 Task: Add the task  Design and implement a disaster recovery plan for an organization's IT infrastructure to the section Agile Amigos in the project AgileBoost and add a Due Date to the respective task as 2024/05/02
Action: Mouse moved to (84, 323)
Screenshot: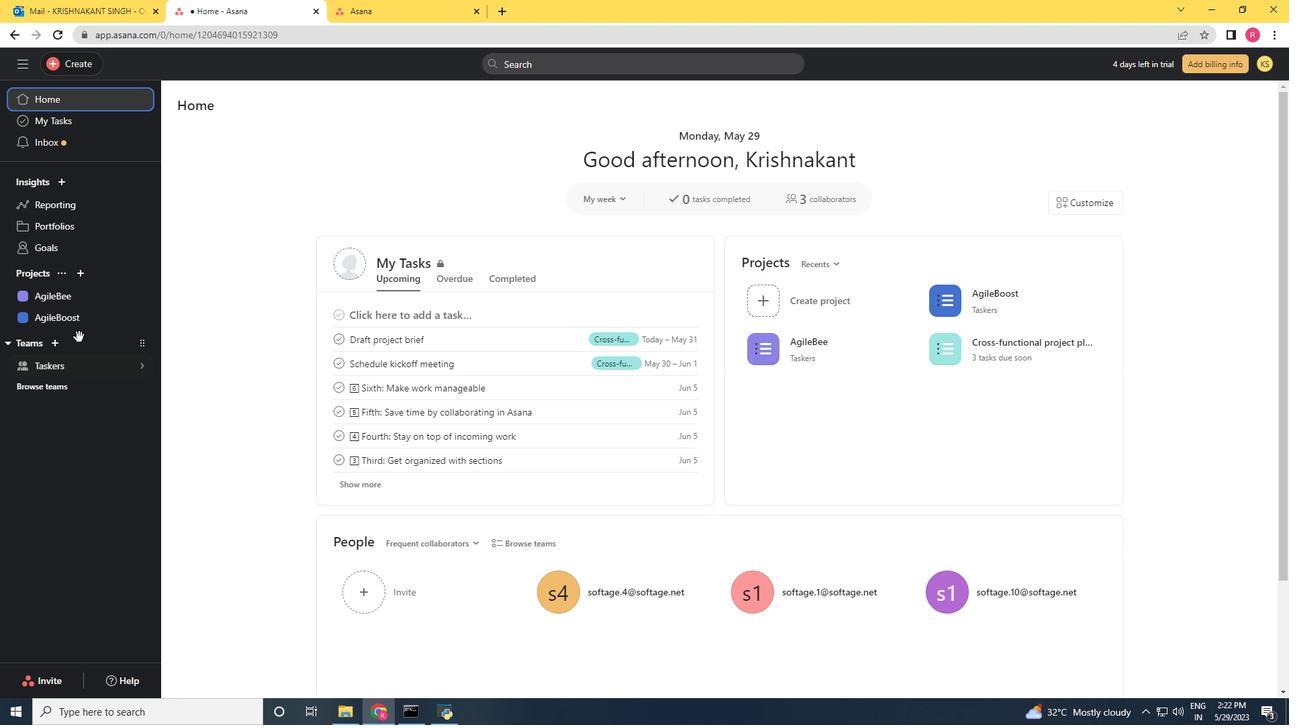 
Action: Mouse pressed left at (84, 323)
Screenshot: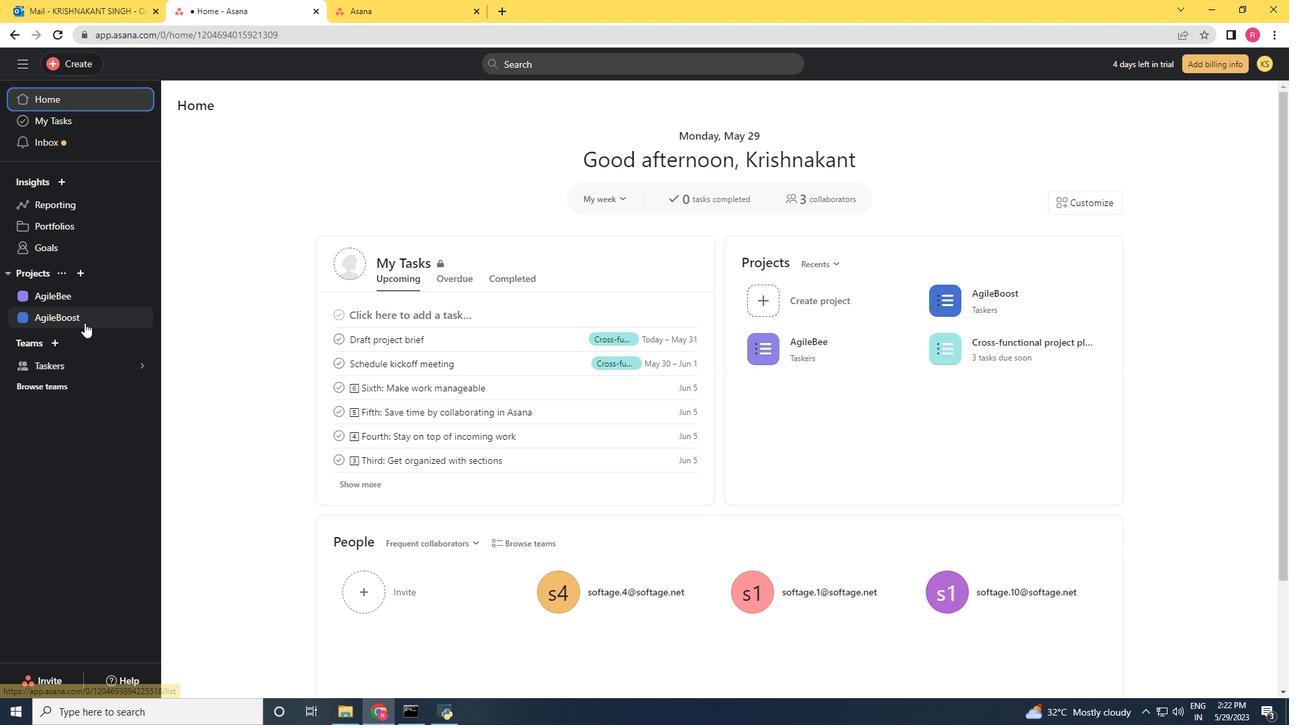 
Action: Mouse moved to (707, 293)
Screenshot: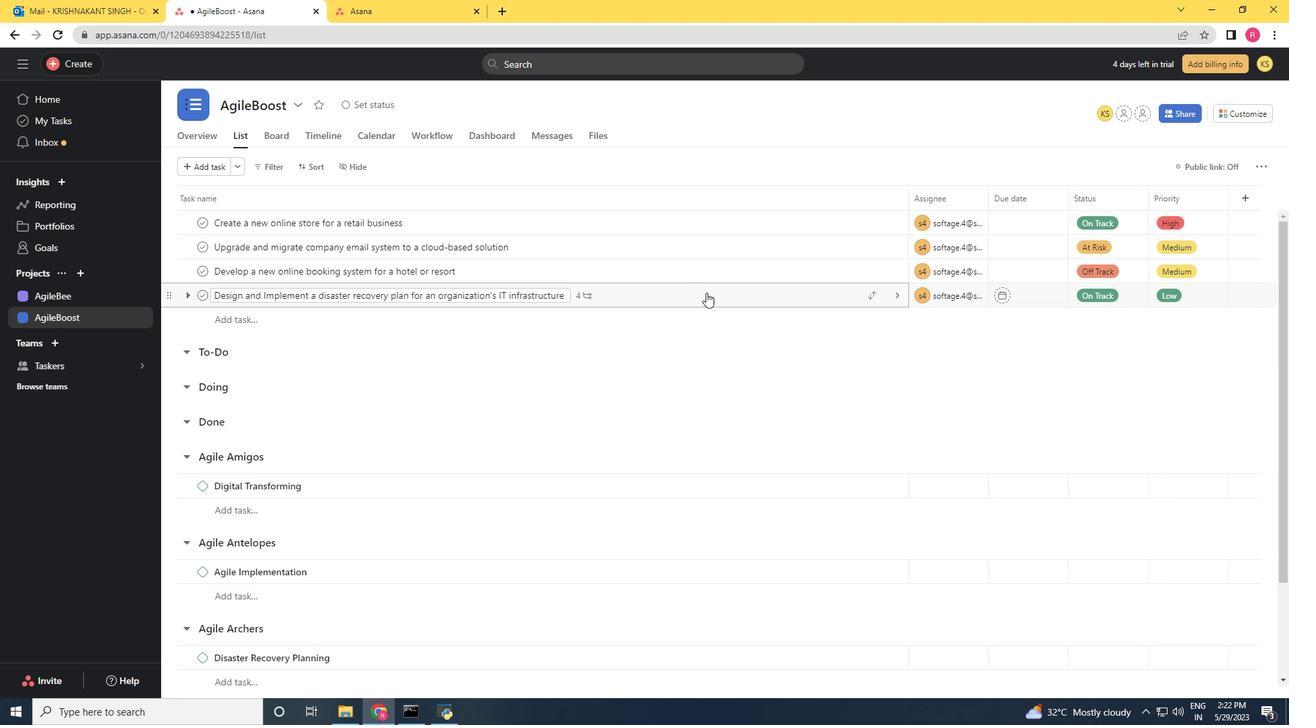 
Action: Mouse pressed left at (707, 293)
Screenshot: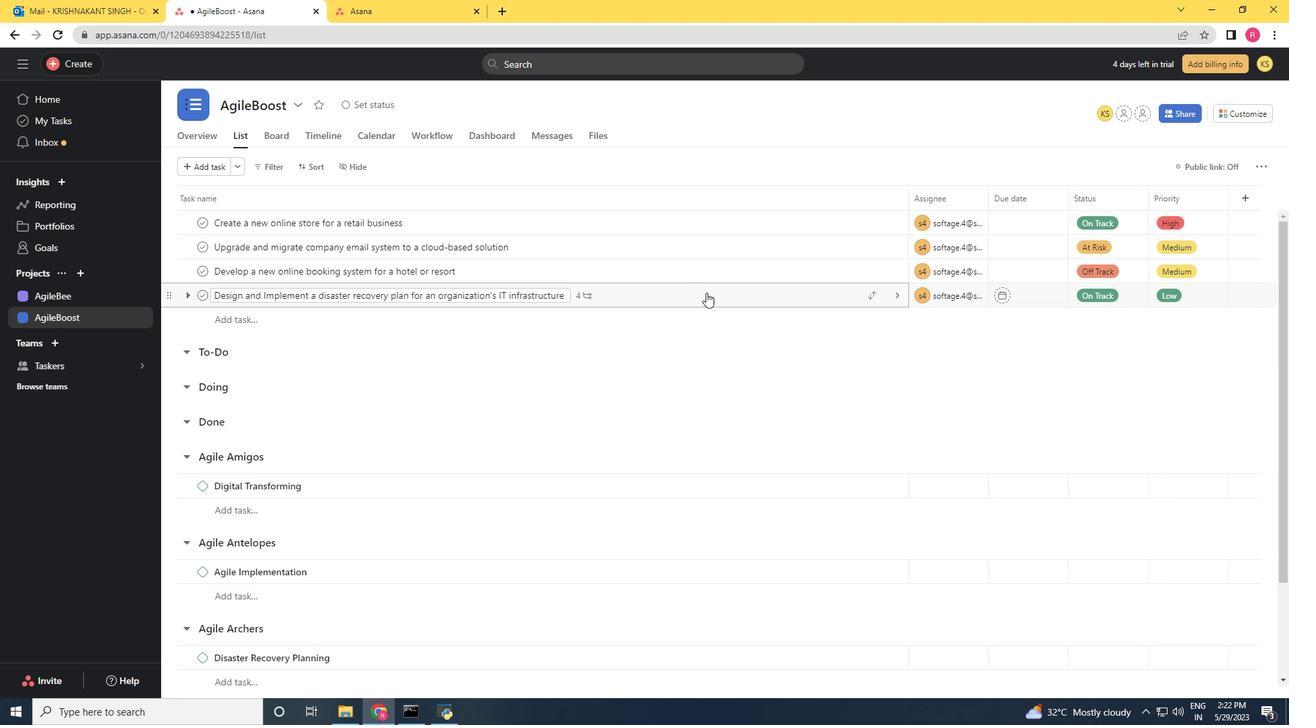 
Action: Mouse moved to (1258, 165)
Screenshot: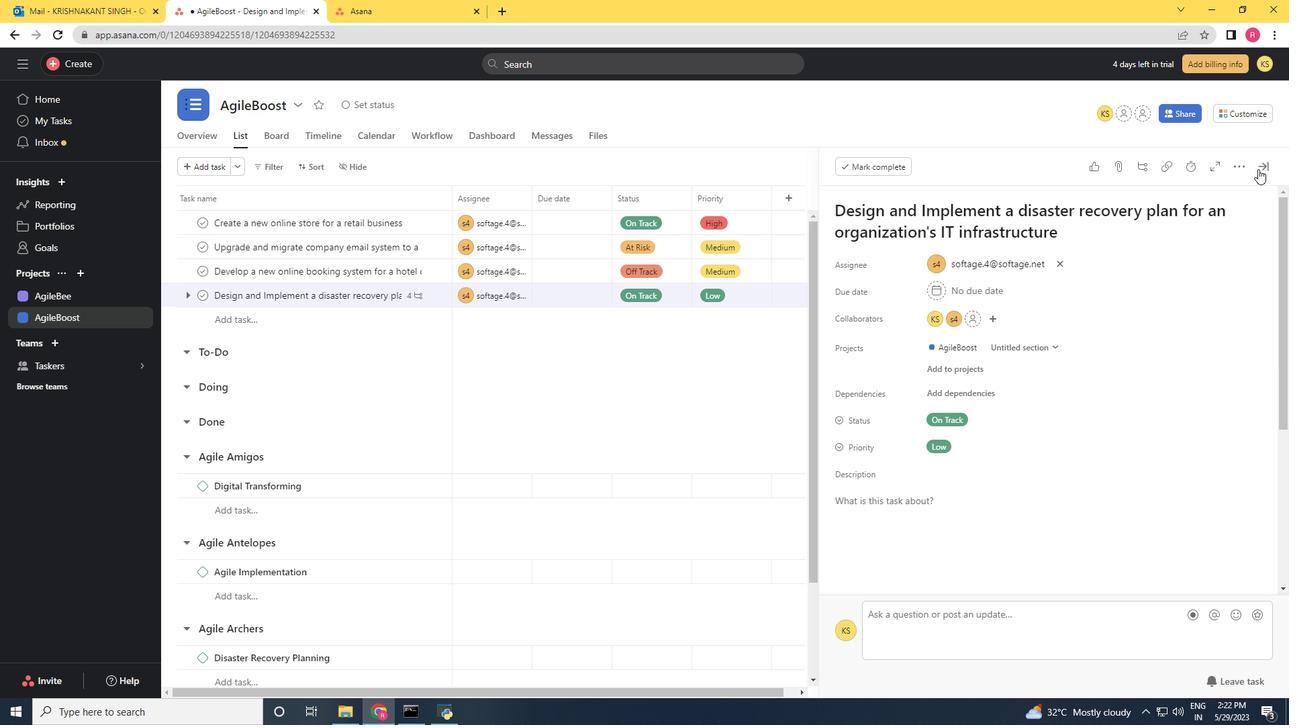 
Action: Mouse pressed left at (1258, 165)
Screenshot: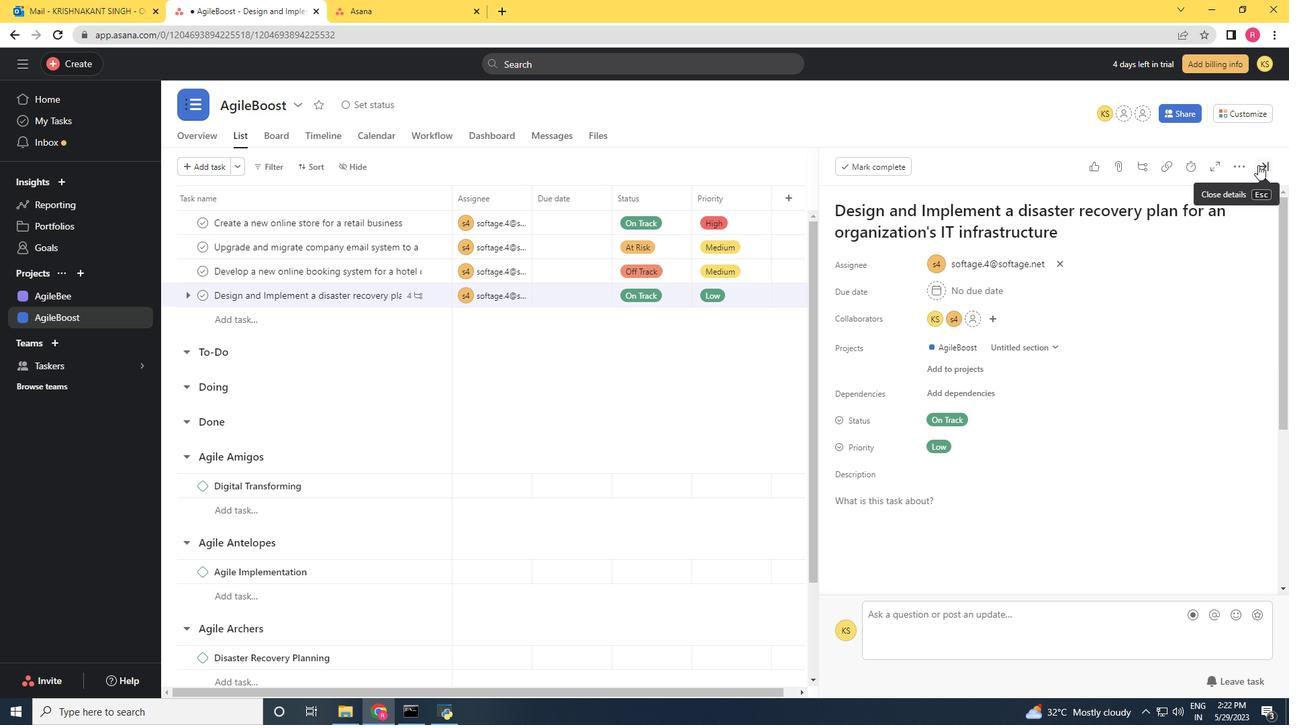 
Action: Mouse moved to (874, 295)
Screenshot: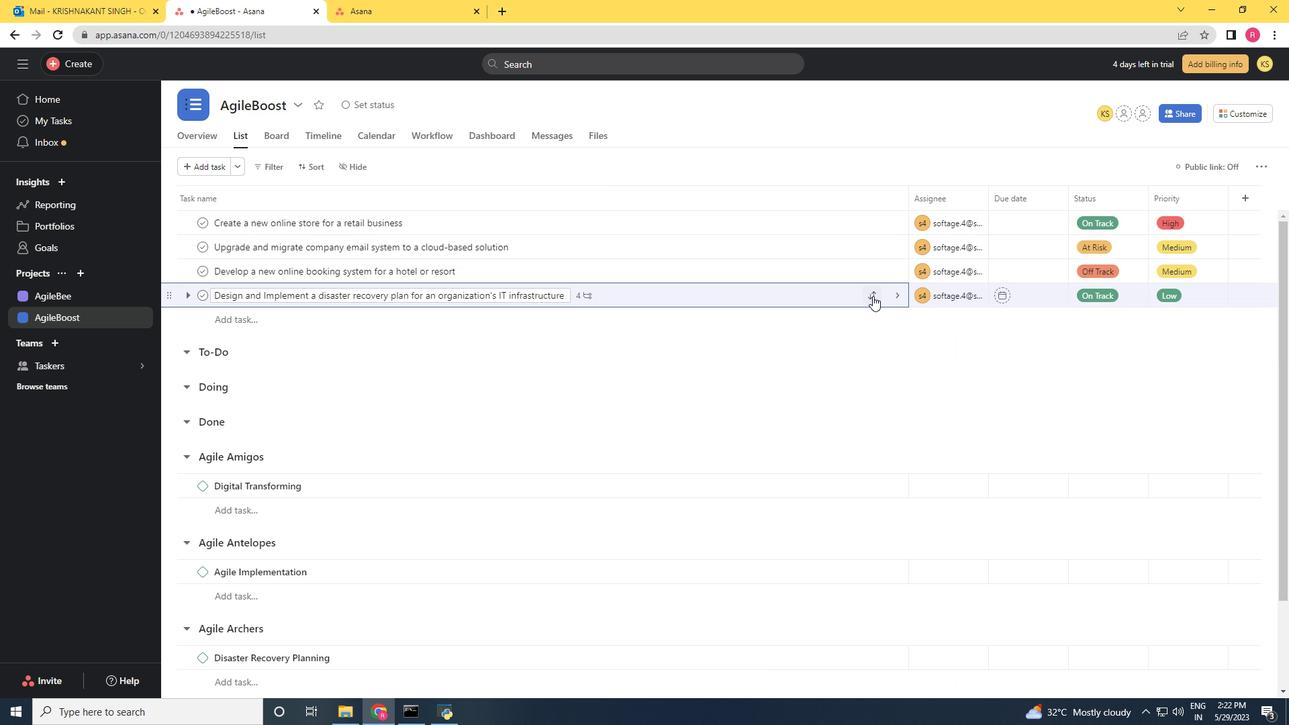 
Action: Mouse pressed left at (874, 295)
Screenshot: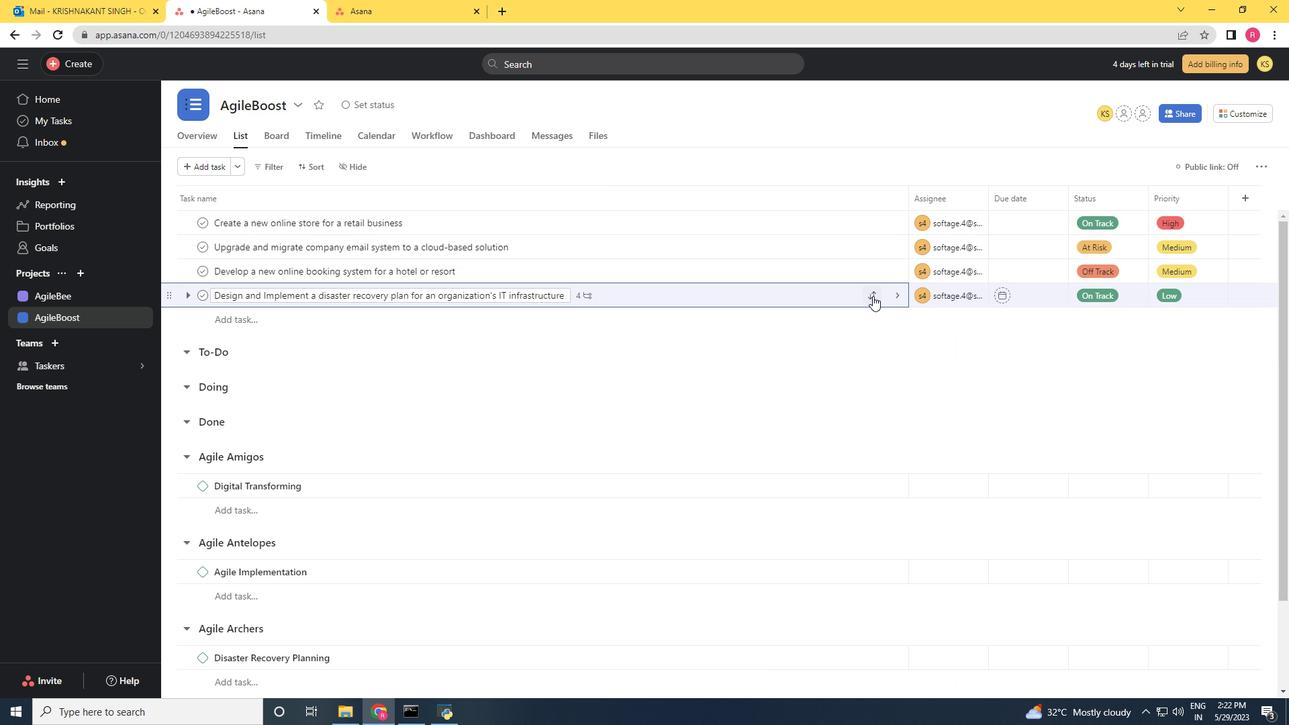 
Action: Mouse moved to (792, 452)
Screenshot: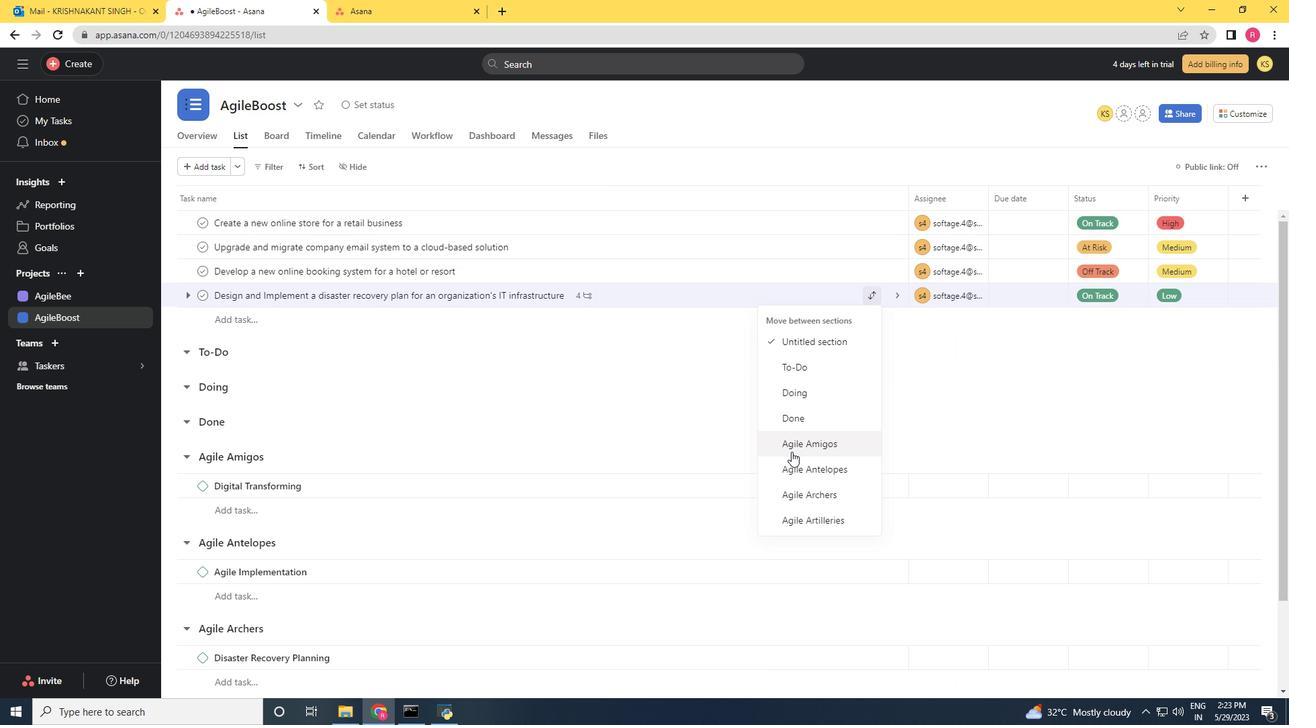 
Action: Mouse pressed left at (792, 452)
Screenshot: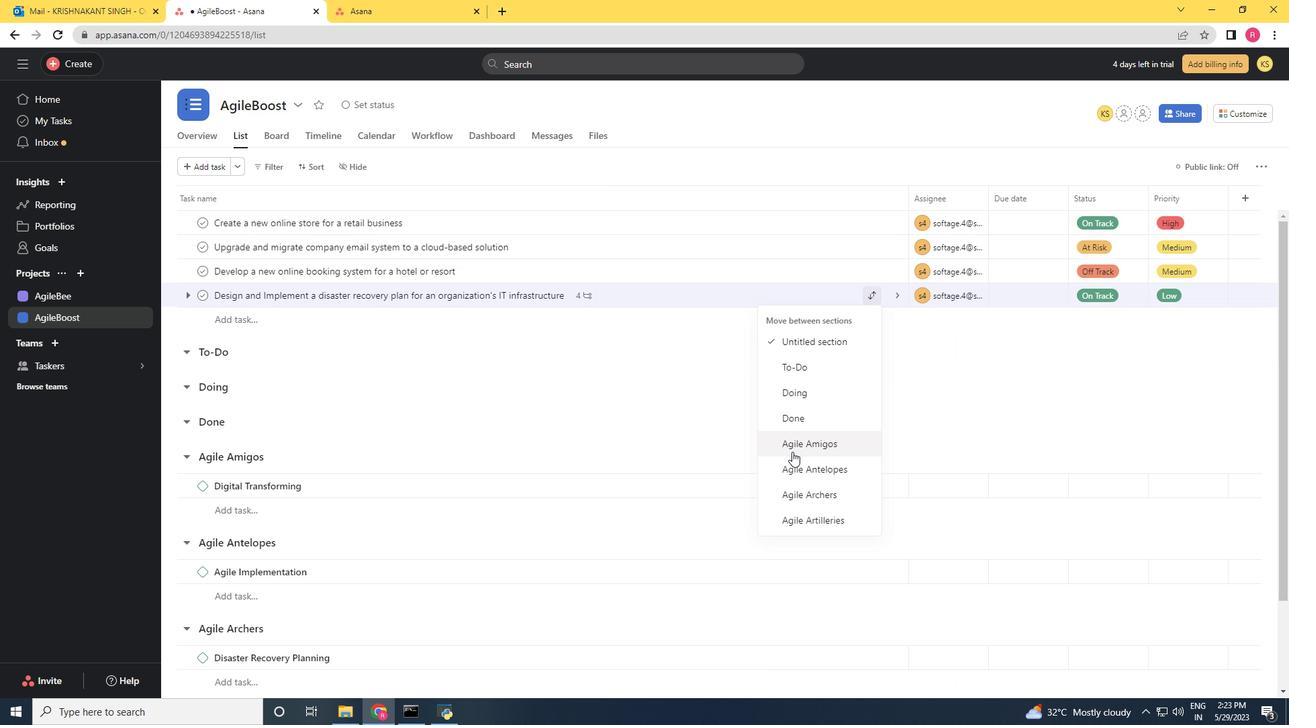 
Action: Mouse moved to (1023, 460)
Screenshot: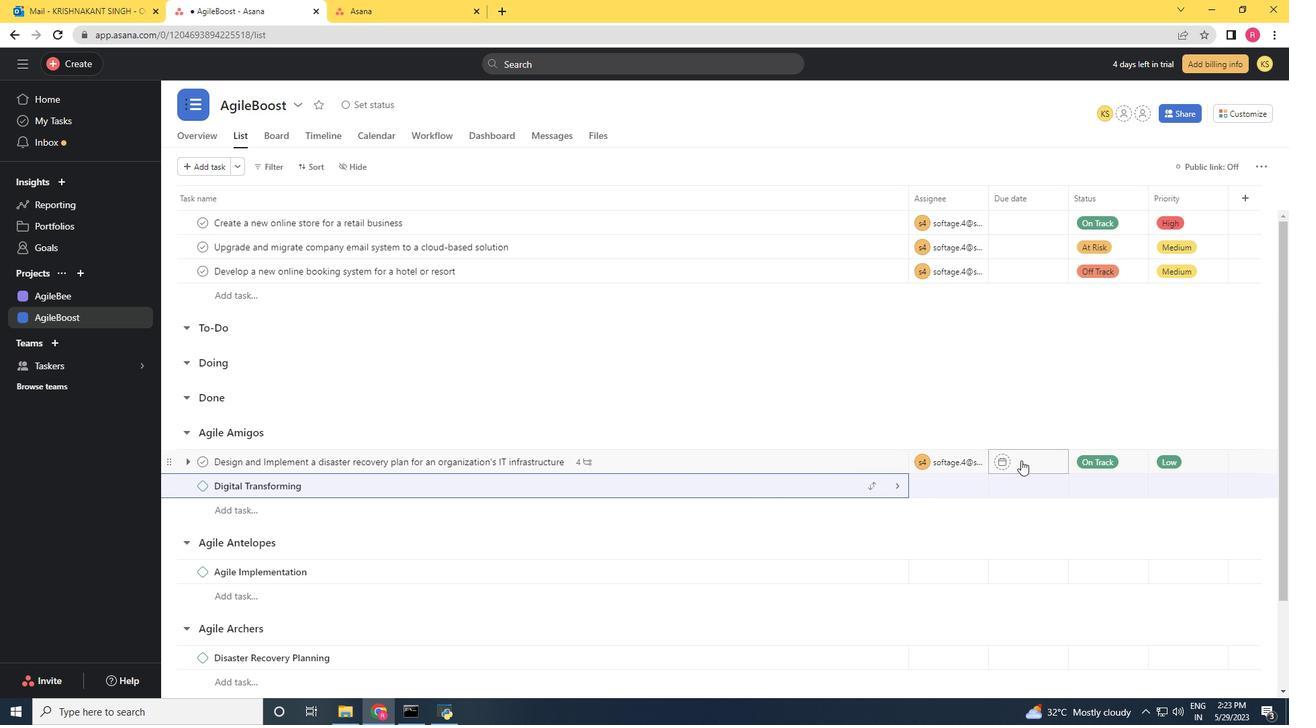 
Action: Mouse pressed left at (1021, 460)
Screenshot: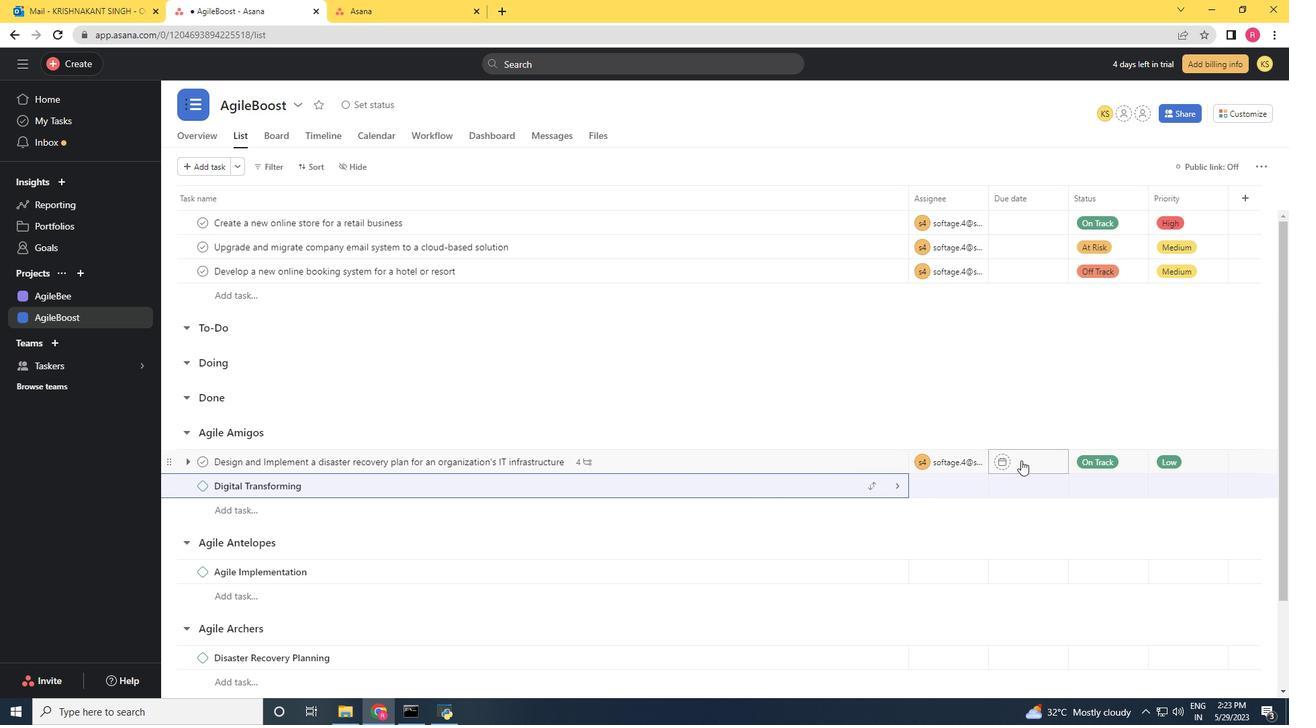 
Action: Mouse moved to (1158, 245)
Screenshot: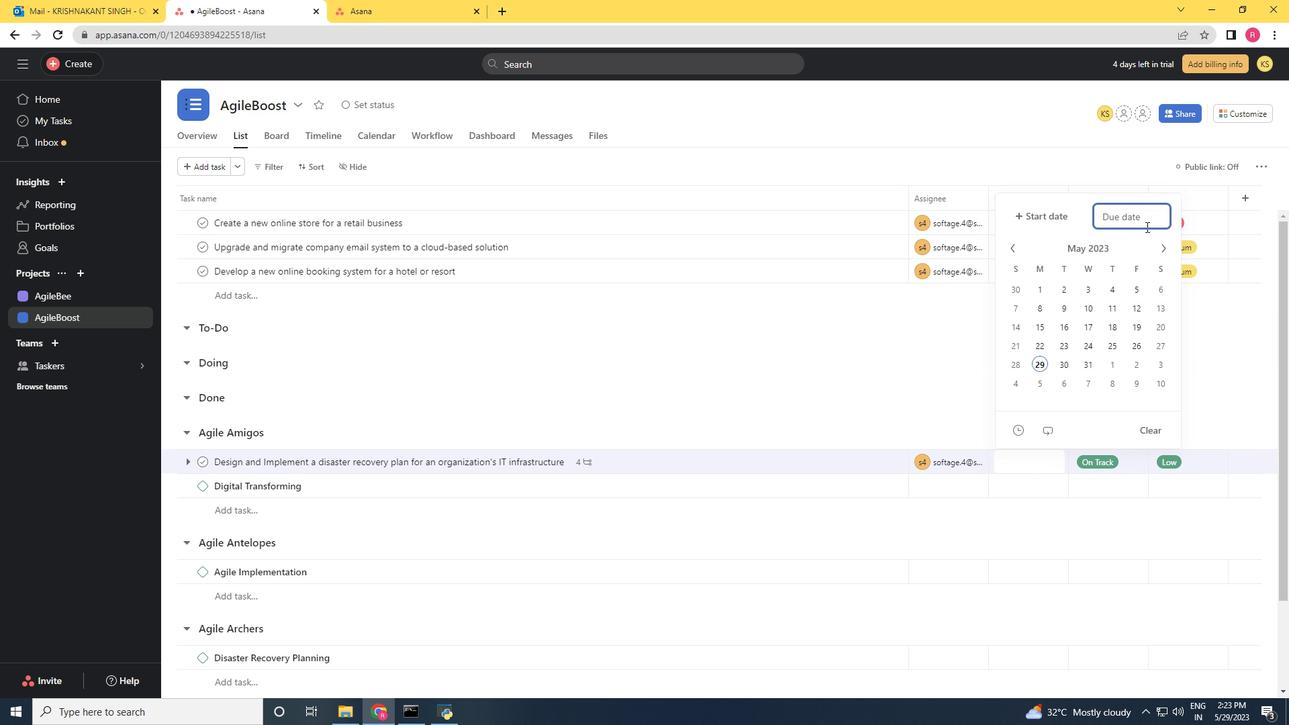 
Action: Mouse pressed left at (1158, 245)
Screenshot: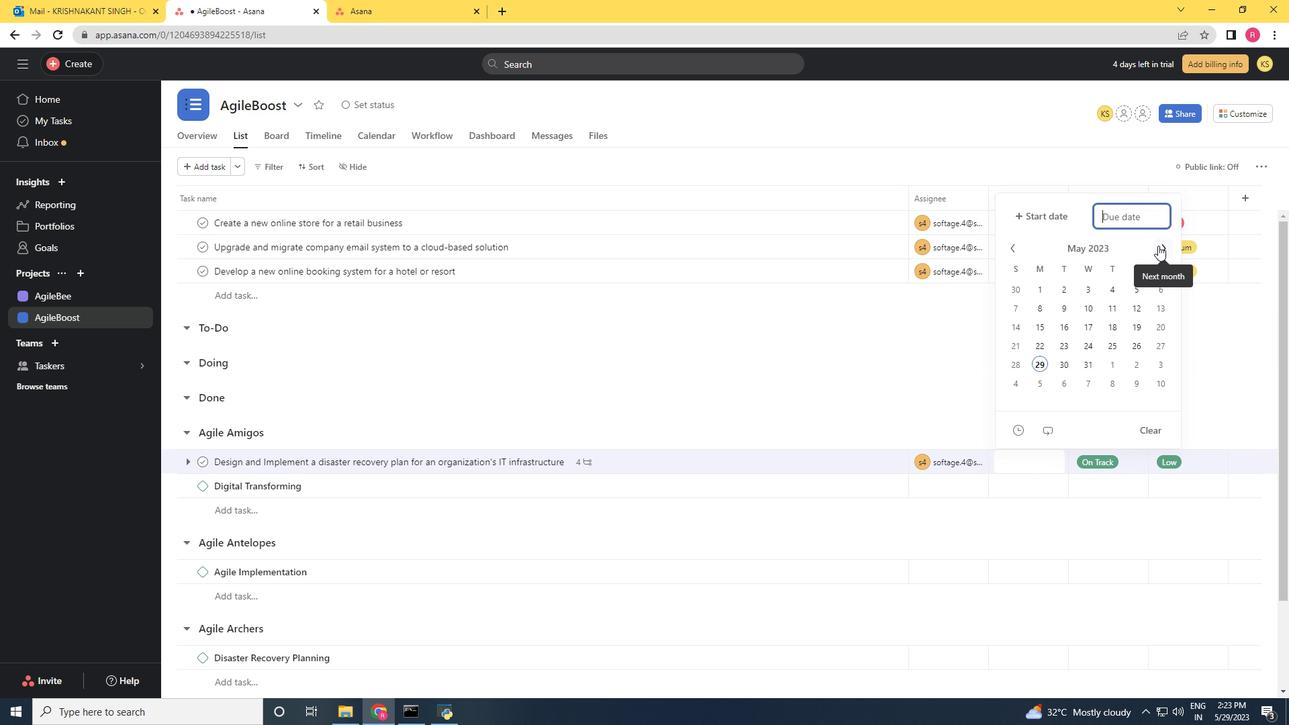 
Action: Mouse pressed left at (1158, 245)
Screenshot: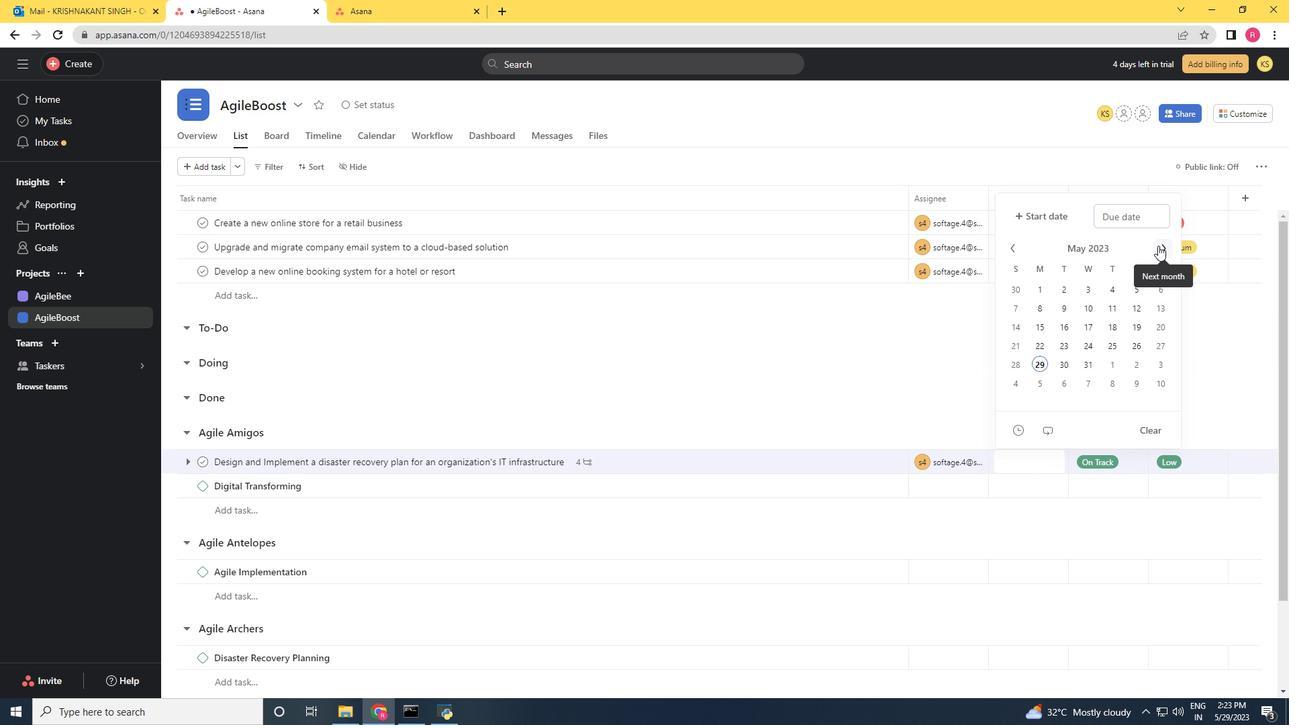 
Action: Mouse pressed left at (1158, 245)
Screenshot: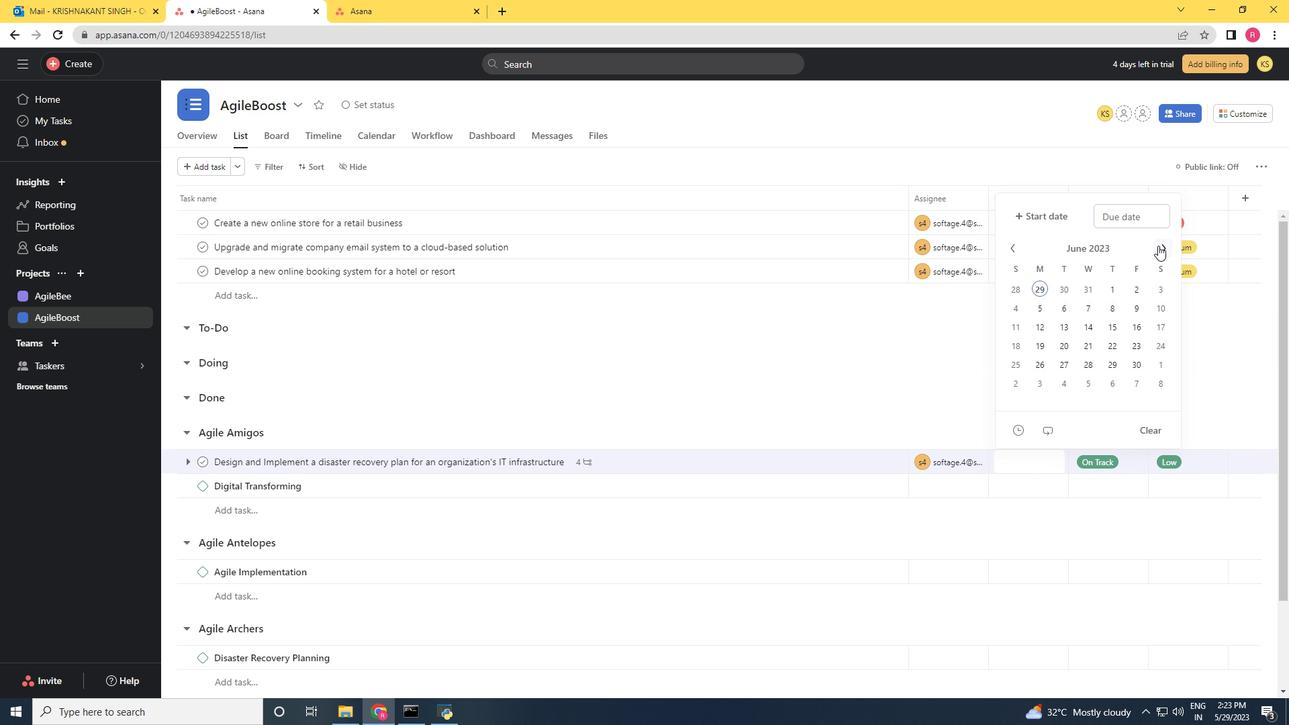 
Action: Mouse pressed left at (1158, 245)
Screenshot: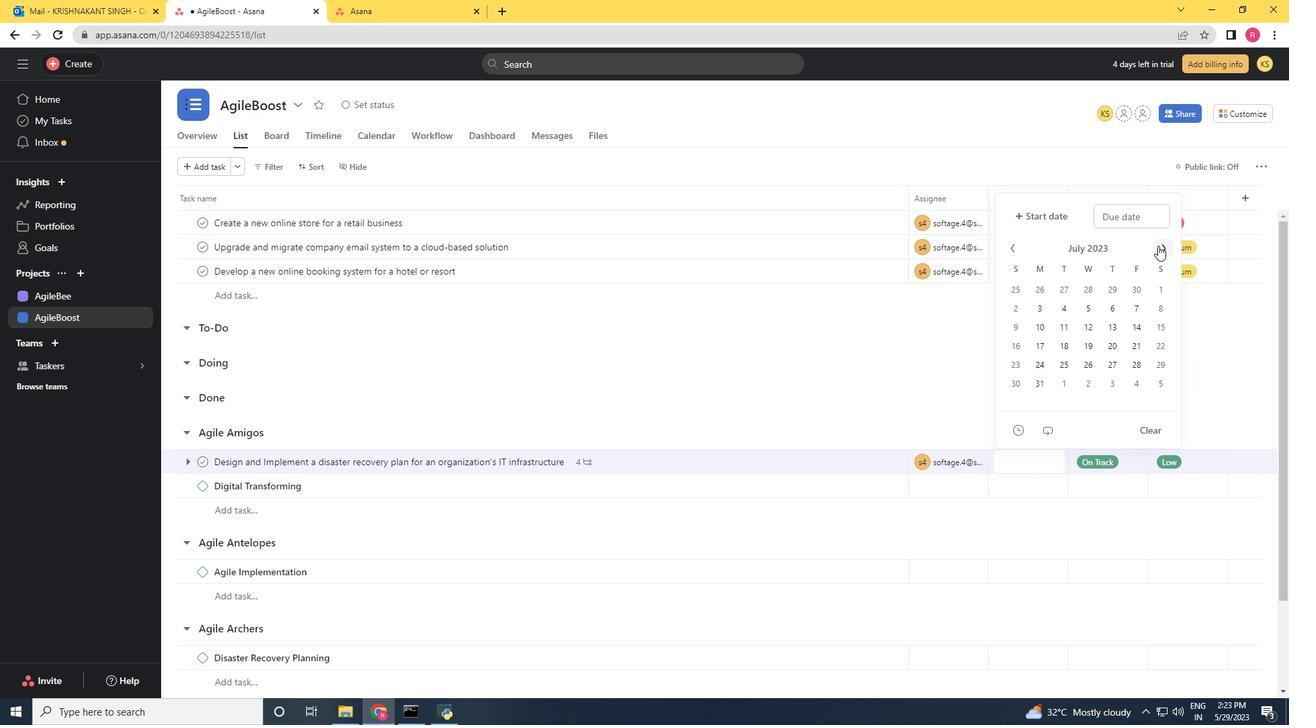 
Action: Mouse pressed left at (1158, 245)
Screenshot: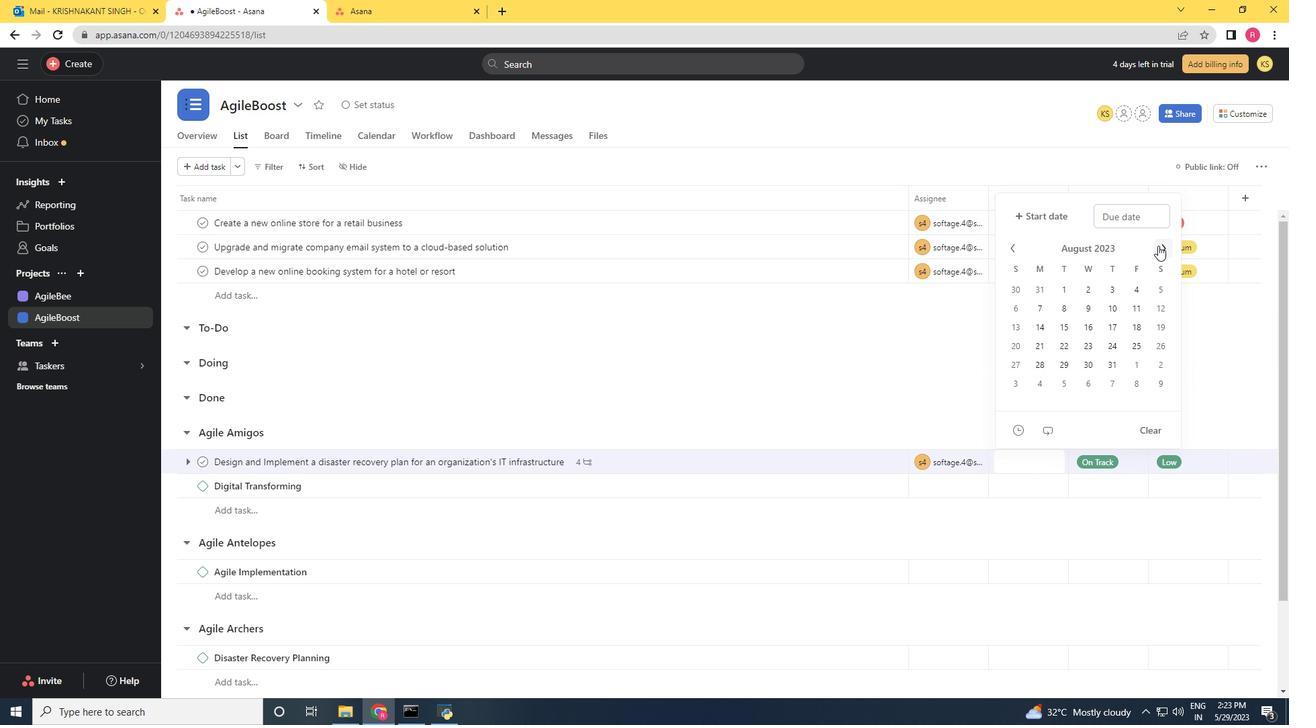 
Action: Mouse pressed left at (1158, 245)
Screenshot: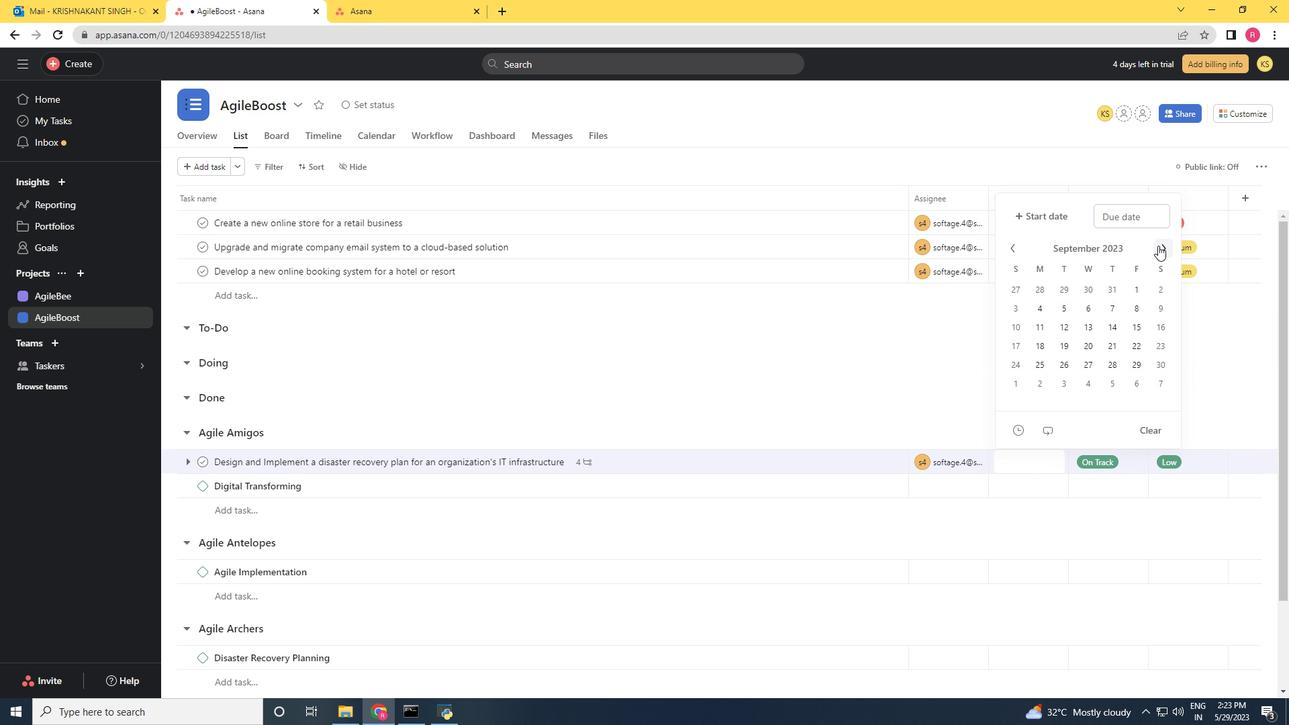 
Action: Mouse pressed left at (1158, 245)
Screenshot: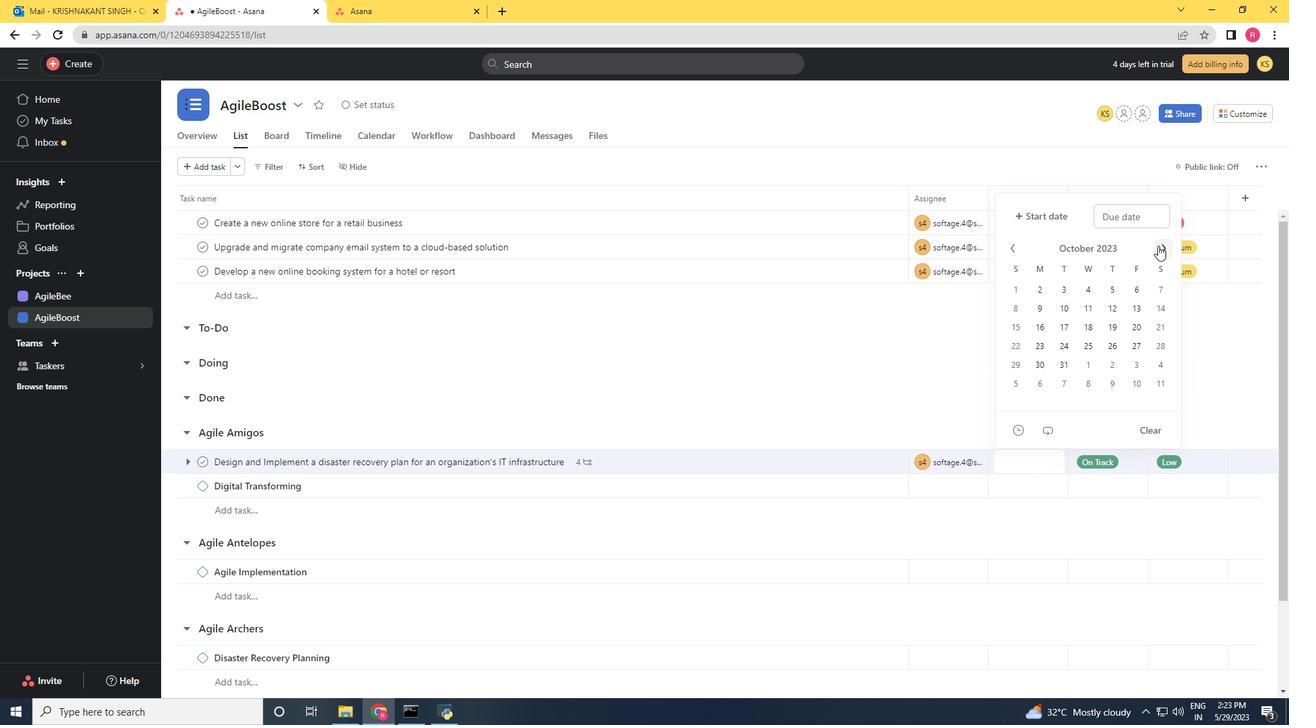 
Action: Mouse pressed left at (1158, 245)
Screenshot: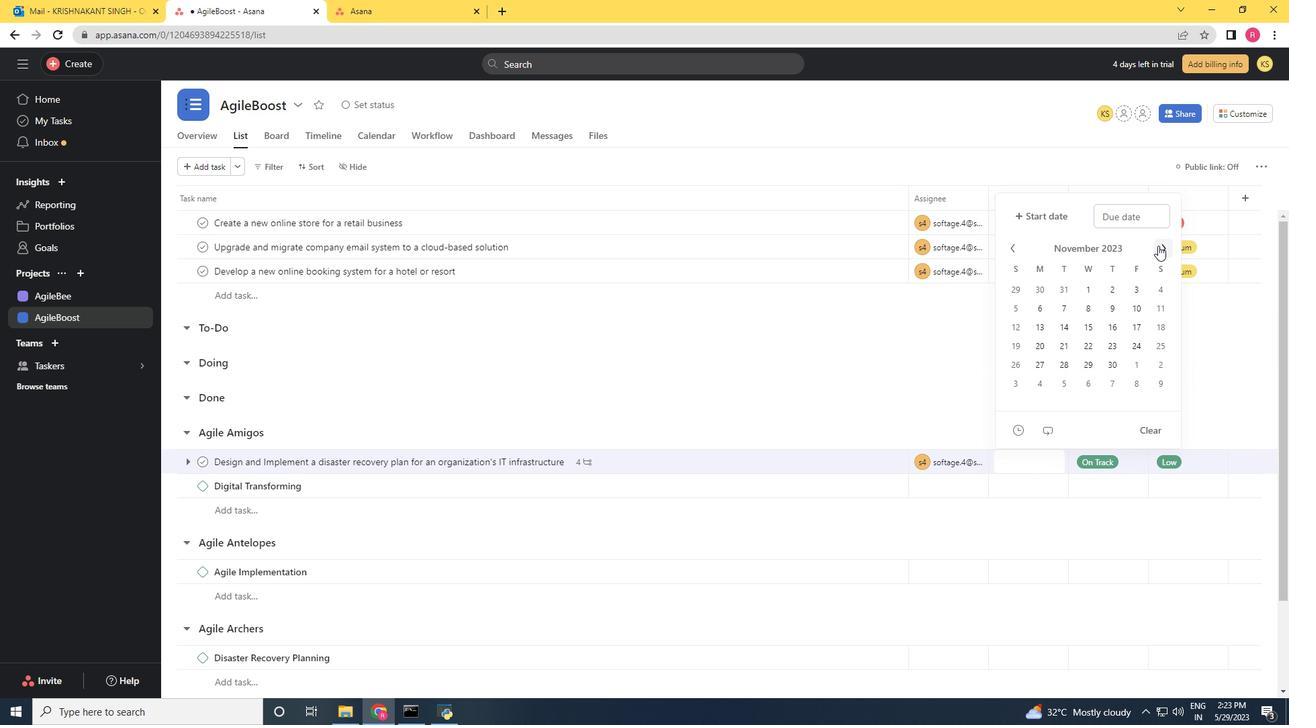 
Action: Mouse pressed left at (1158, 245)
Screenshot: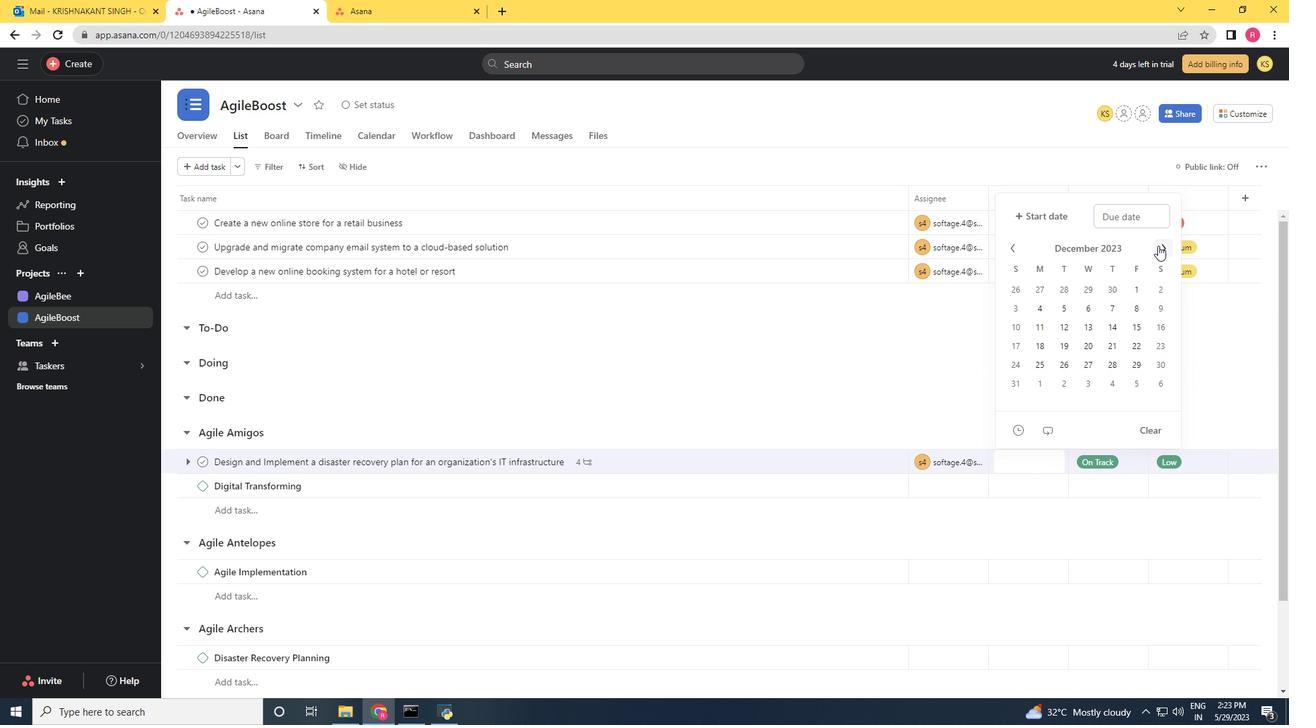 
Action: Mouse pressed left at (1158, 245)
Screenshot: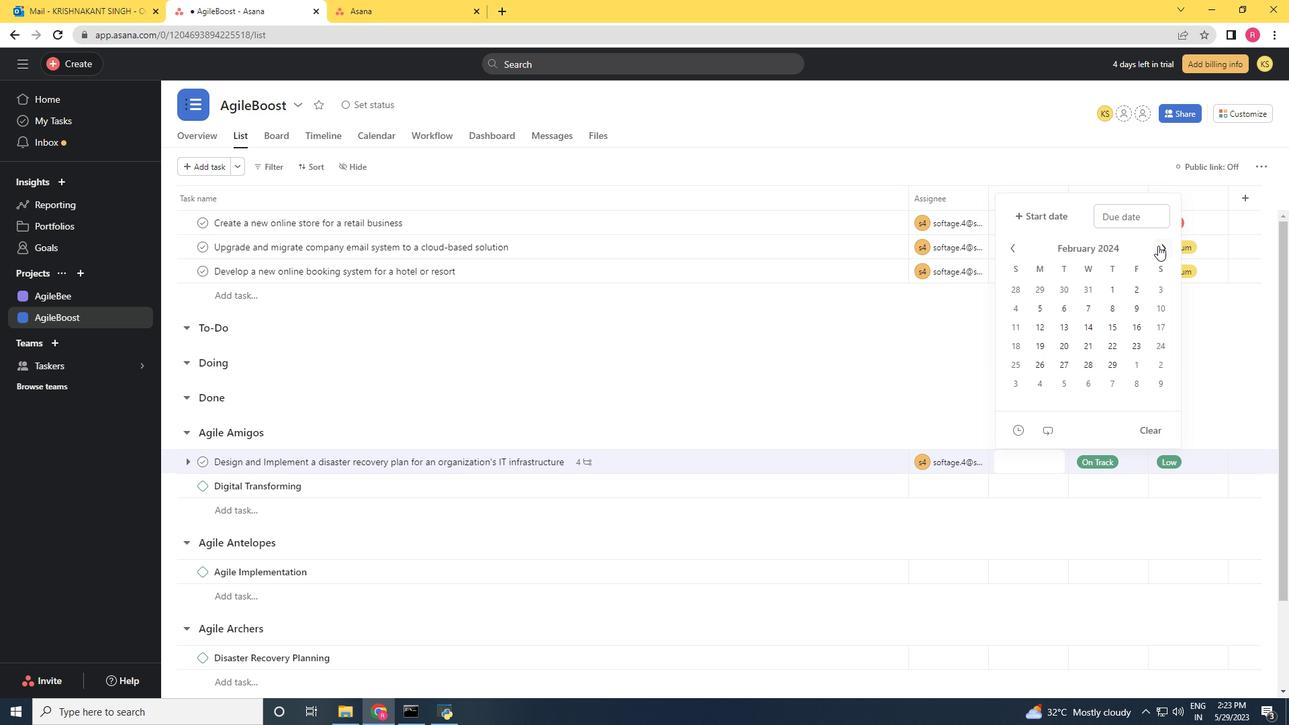 
Action: Mouse pressed left at (1158, 245)
Screenshot: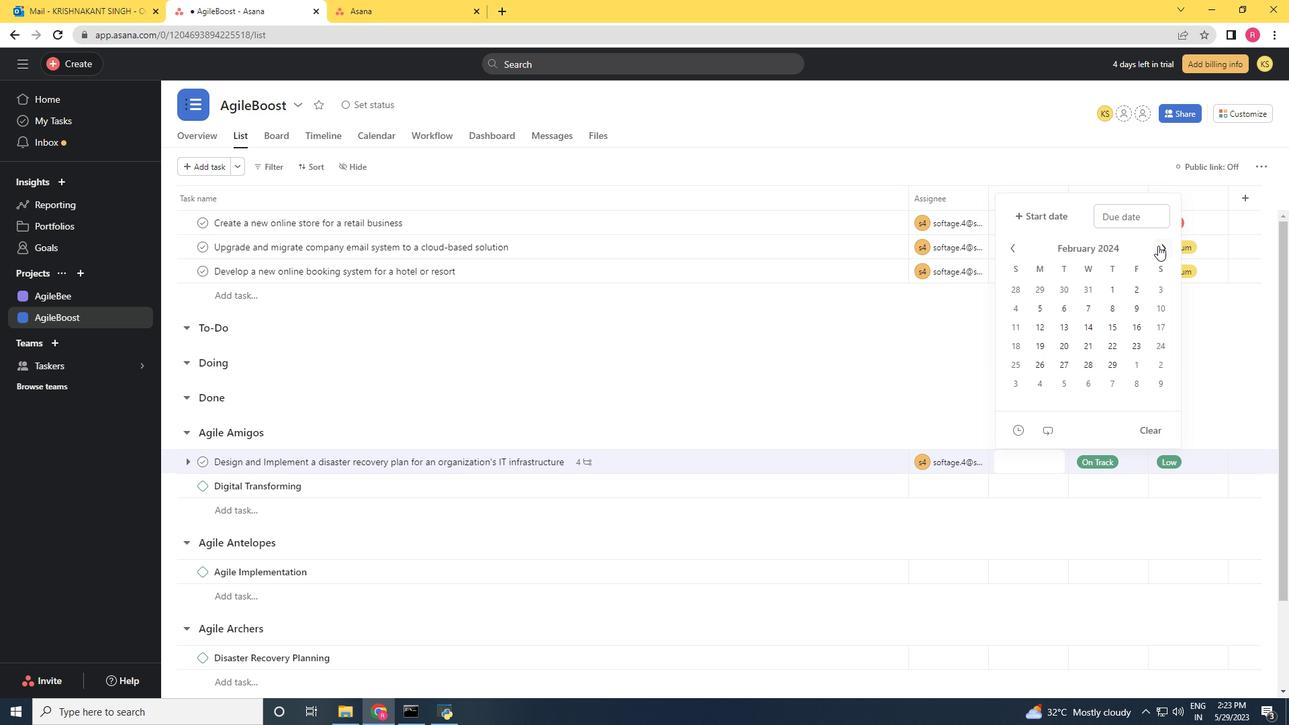 
Action: Mouse pressed left at (1158, 245)
Screenshot: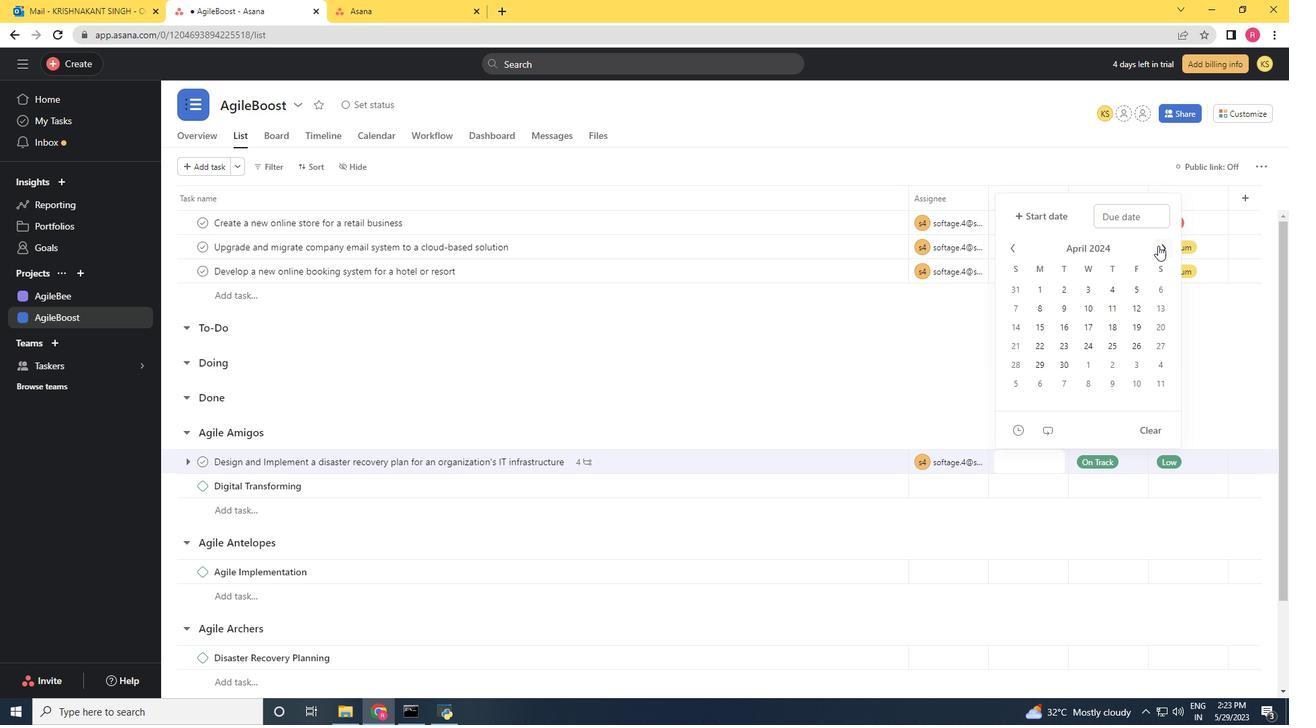 
Action: Mouse moved to (1110, 285)
Screenshot: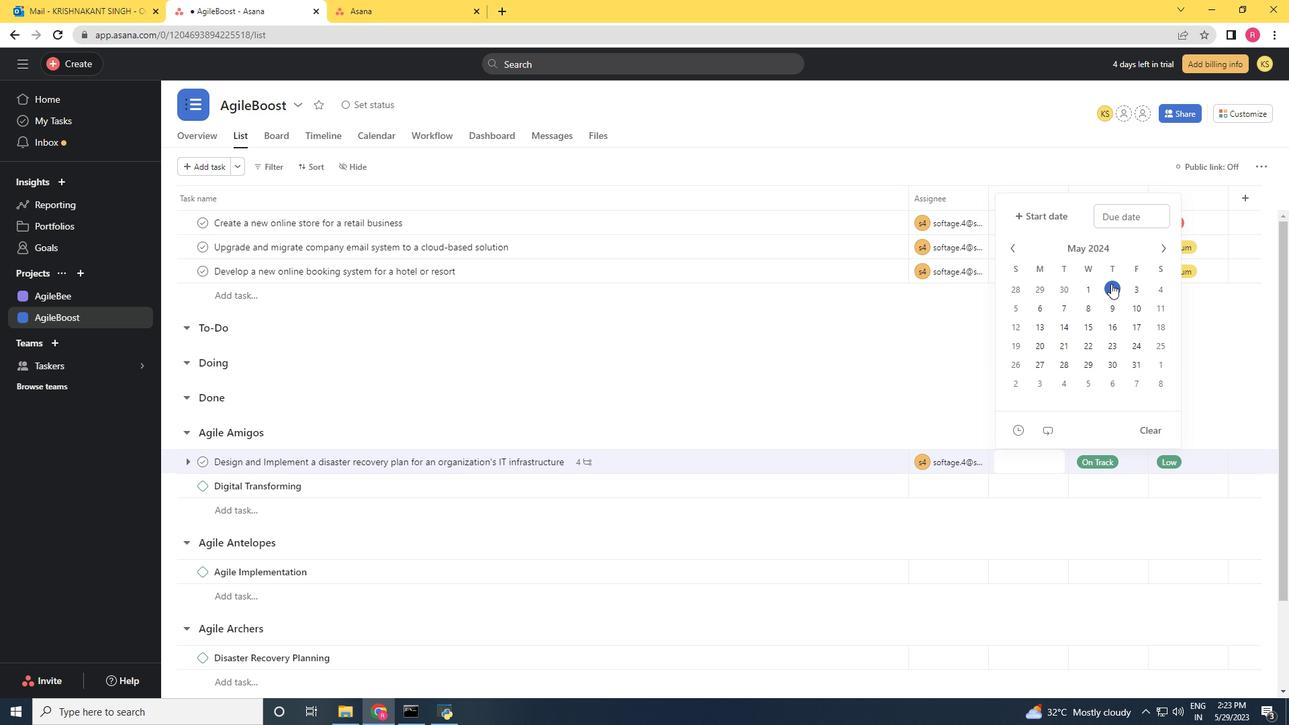 
Action: Mouse pressed left at (1110, 285)
Screenshot: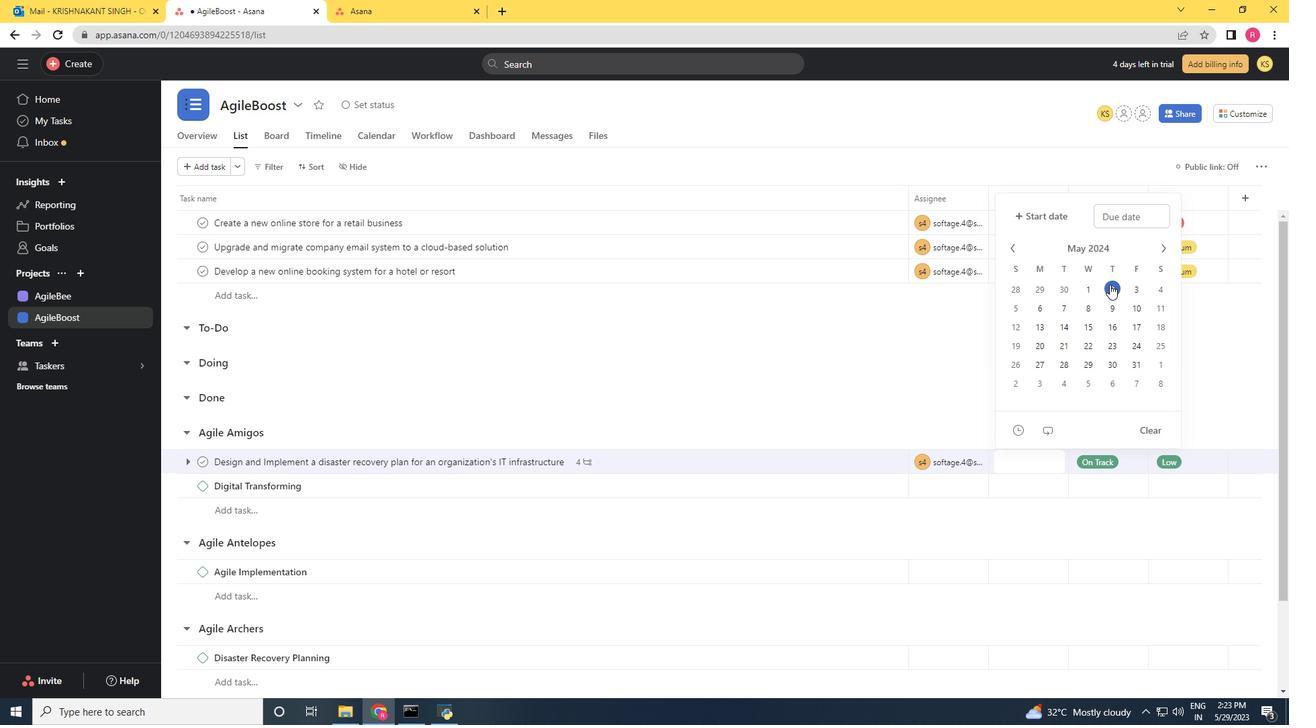 
Action: Mouse moved to (71, 468)
Screenshot: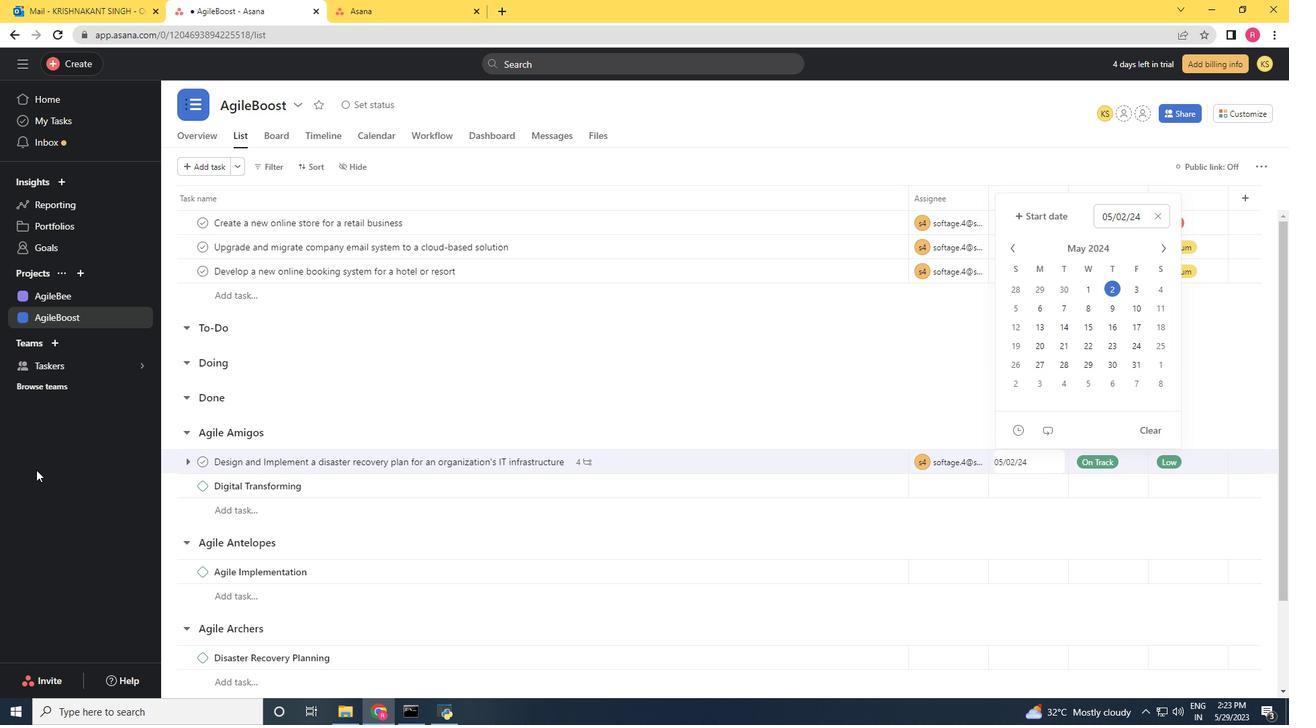 
Action: Mouse pressed left at (71, 468)
Screenshot: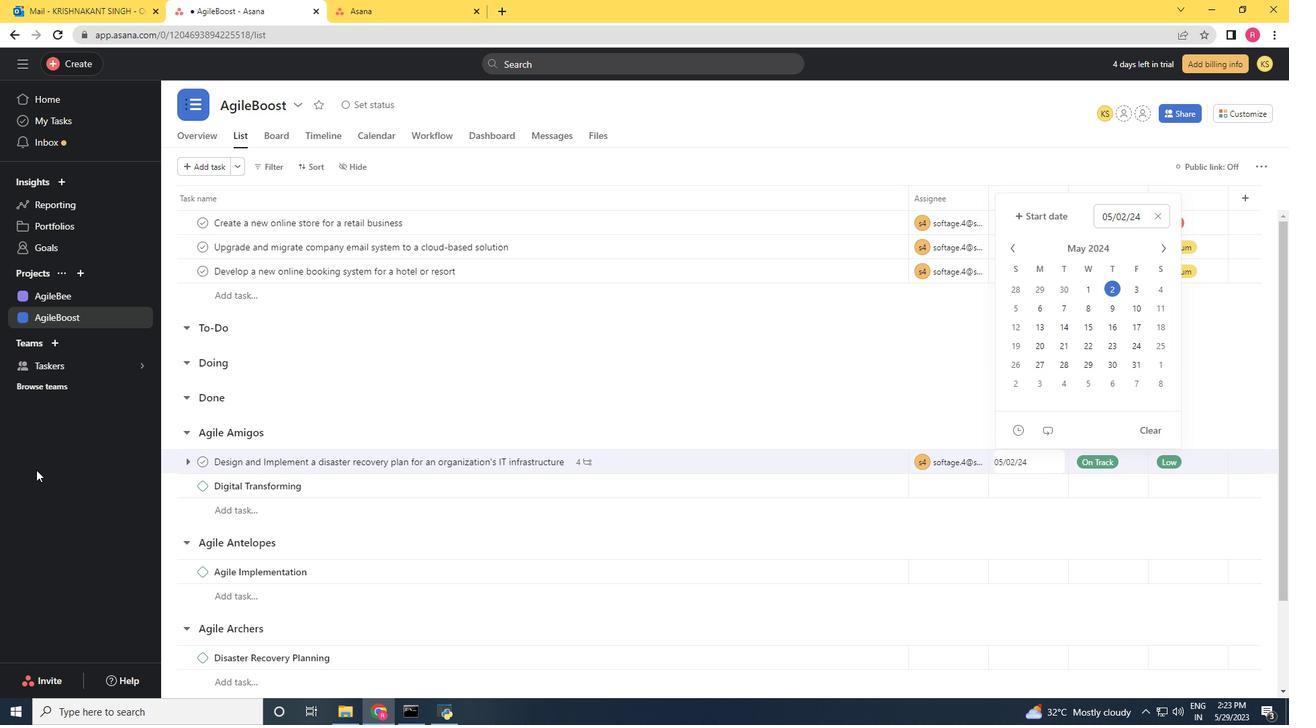 
Action: Mouse moved to (71, 468)
Screenshot: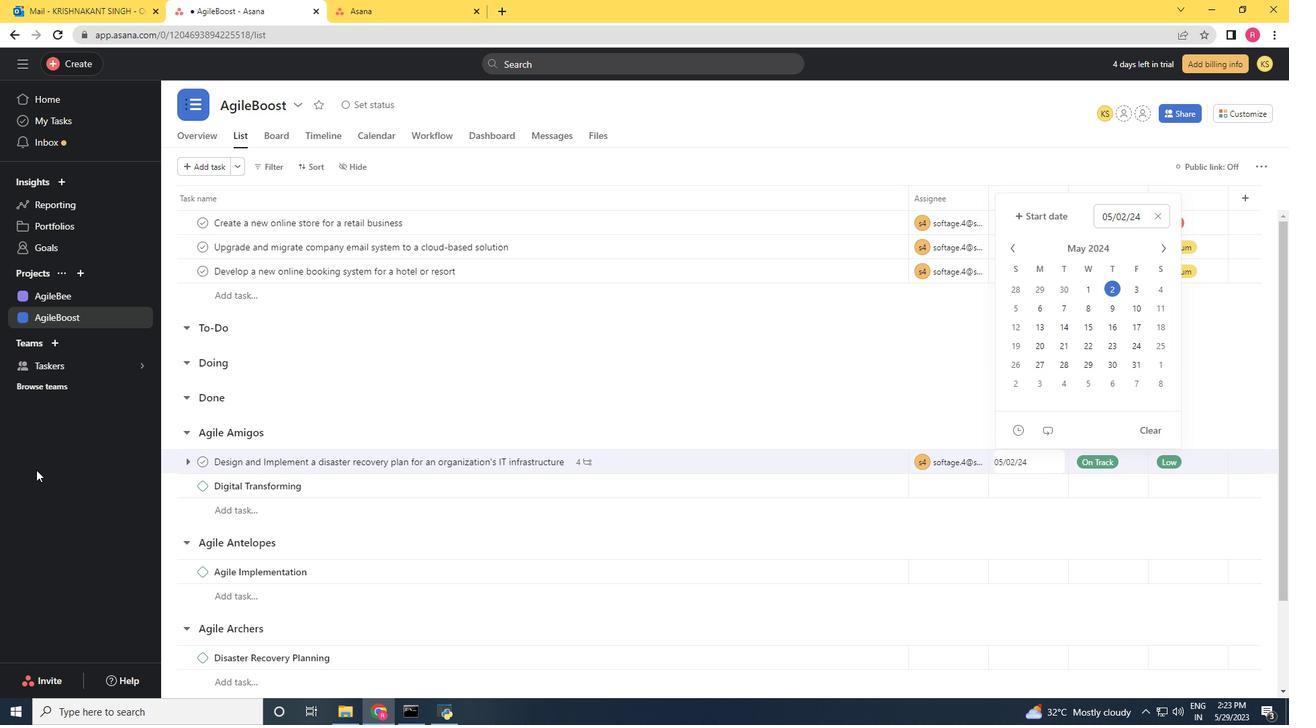
